 Task: Create a sub task Gather and Analyse Requirements for the task  Improve code commenting for better readability in the project TranceTech , assign it to team member softage.9@softage.net and update the status of the sub task to  At Risk , set the priority of the sub task to Medium.
Action: Mouse moved to (74, 443)
Screenshot: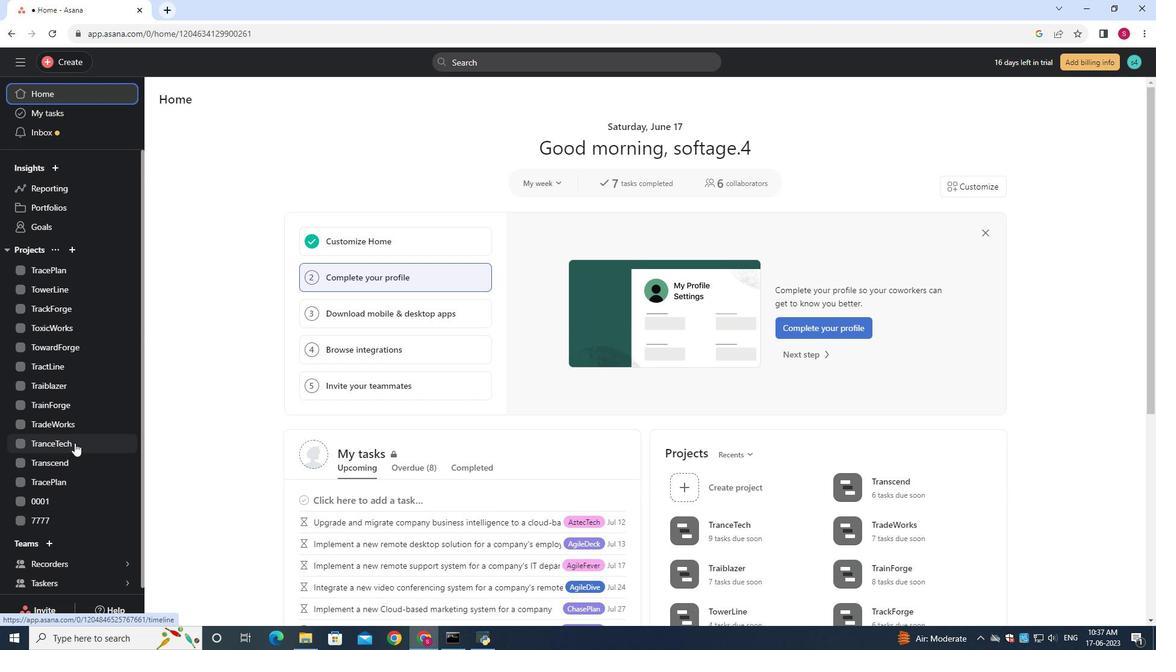 
Action: Mouse pressed left at (74, 443)
Screenshot: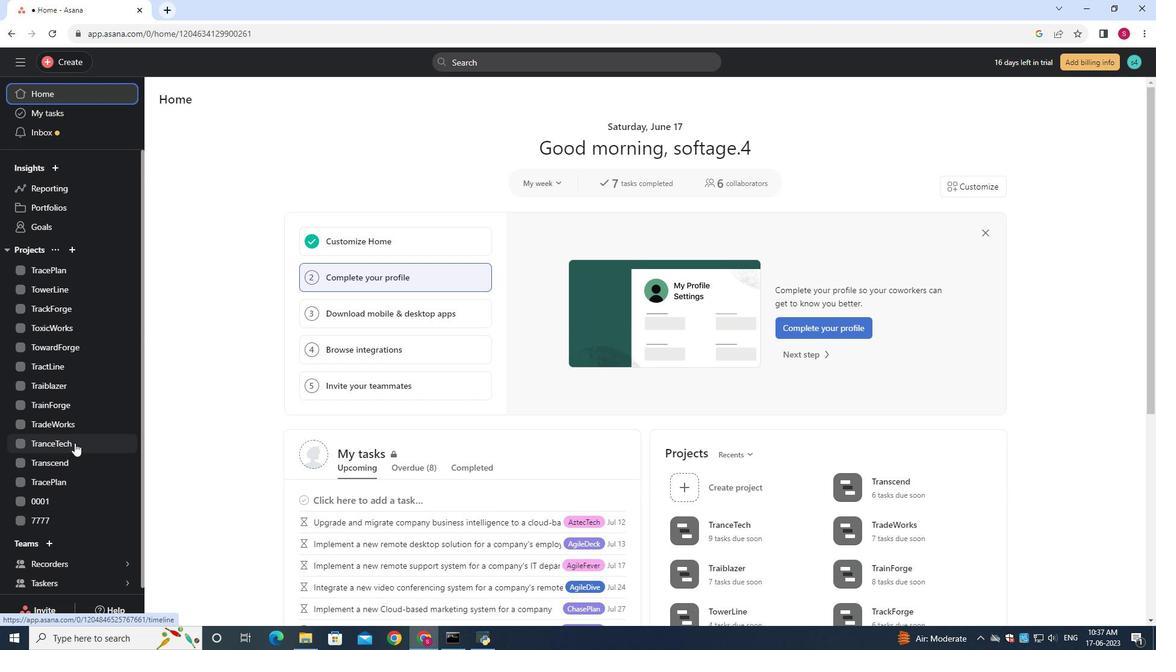 
Action: Mouse moved to (481, 287)
Screenshot: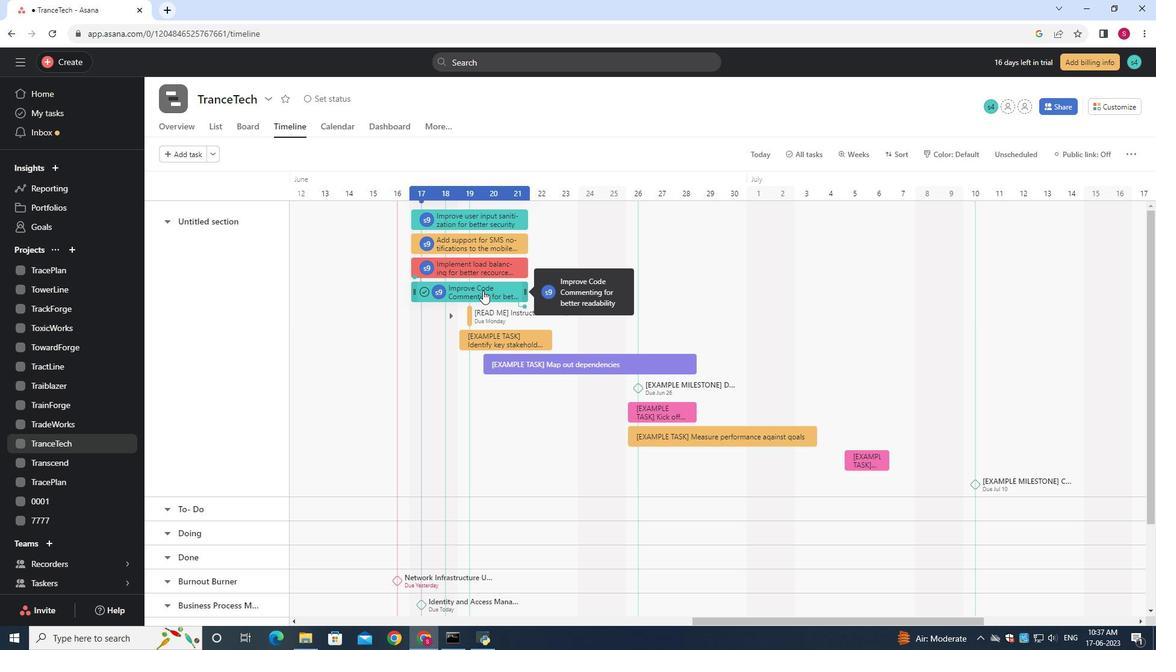 
Action: Mouse pressed left at (481, 287)
Screenshot: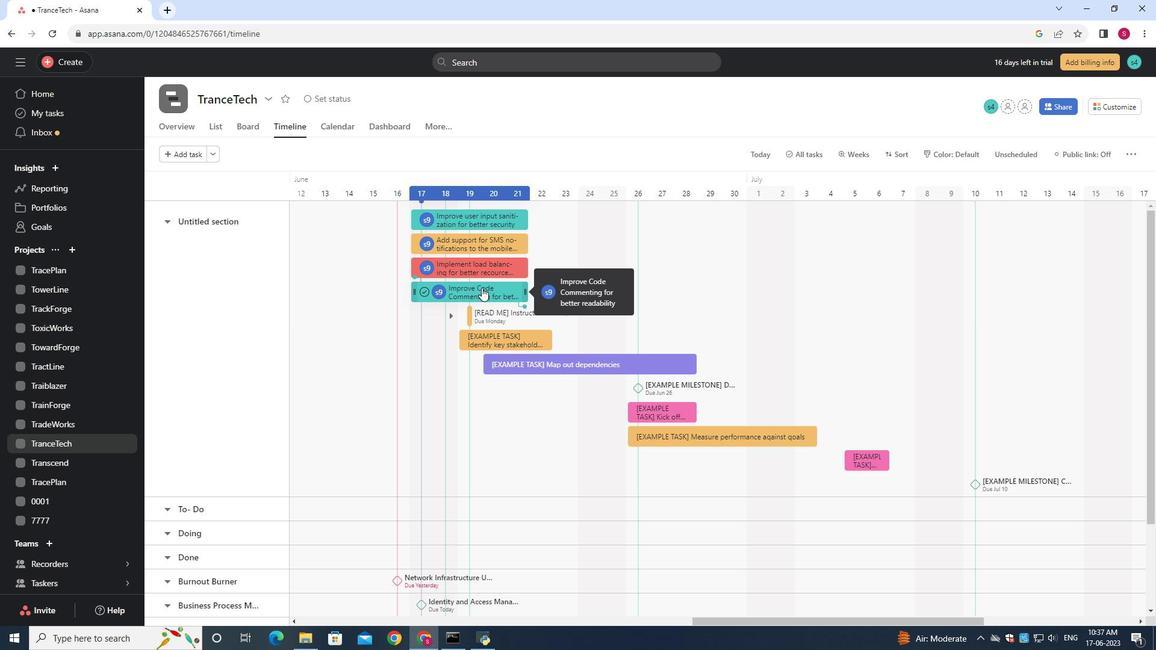 
Action: Mouse moved to (893, 391)
Screenshot: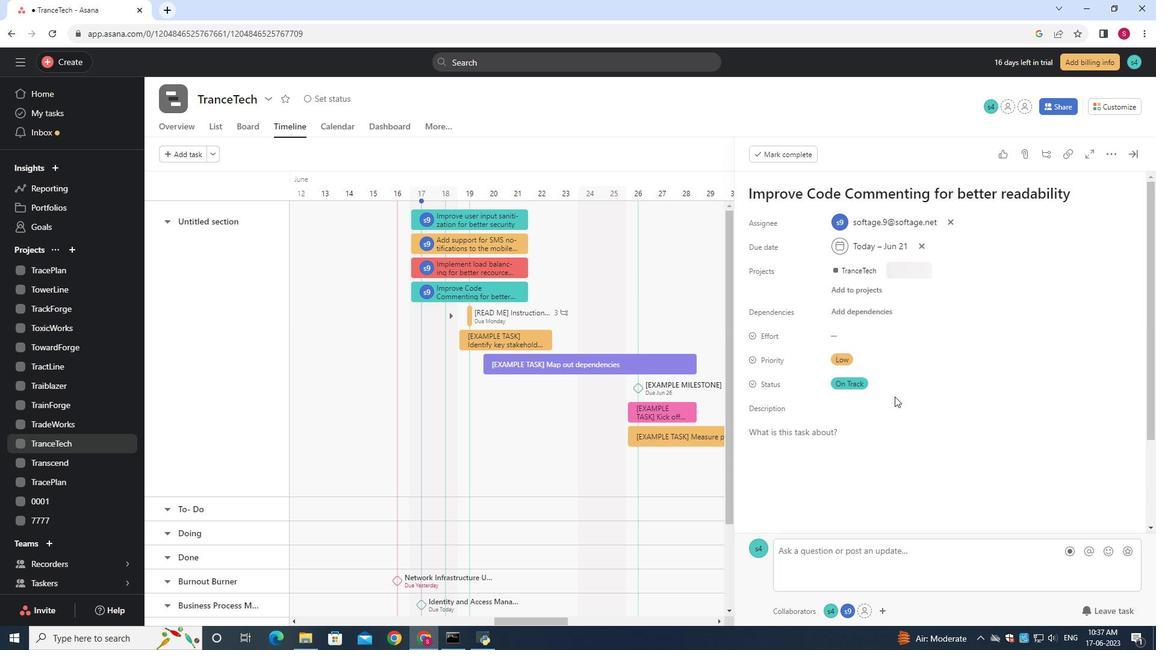
Action: Mouse scrolled (893, 390) with delta (0, 0)
Screenshot: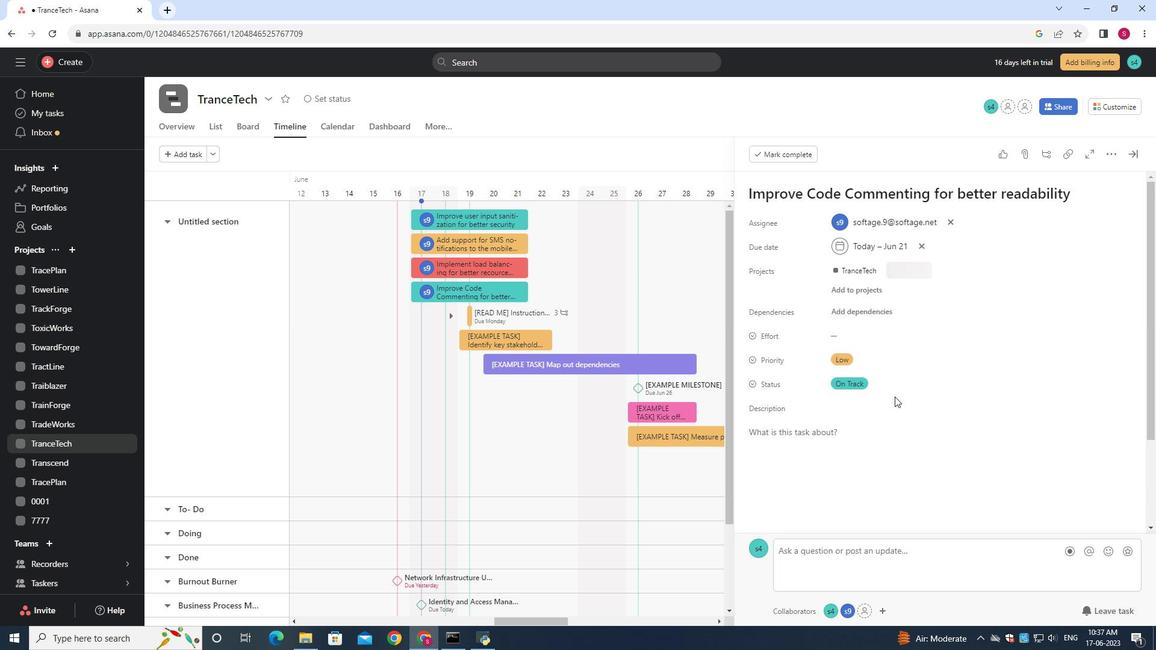 
Action: Mouse scrolled (893, 390) with delta (0, 0)
Screenshot: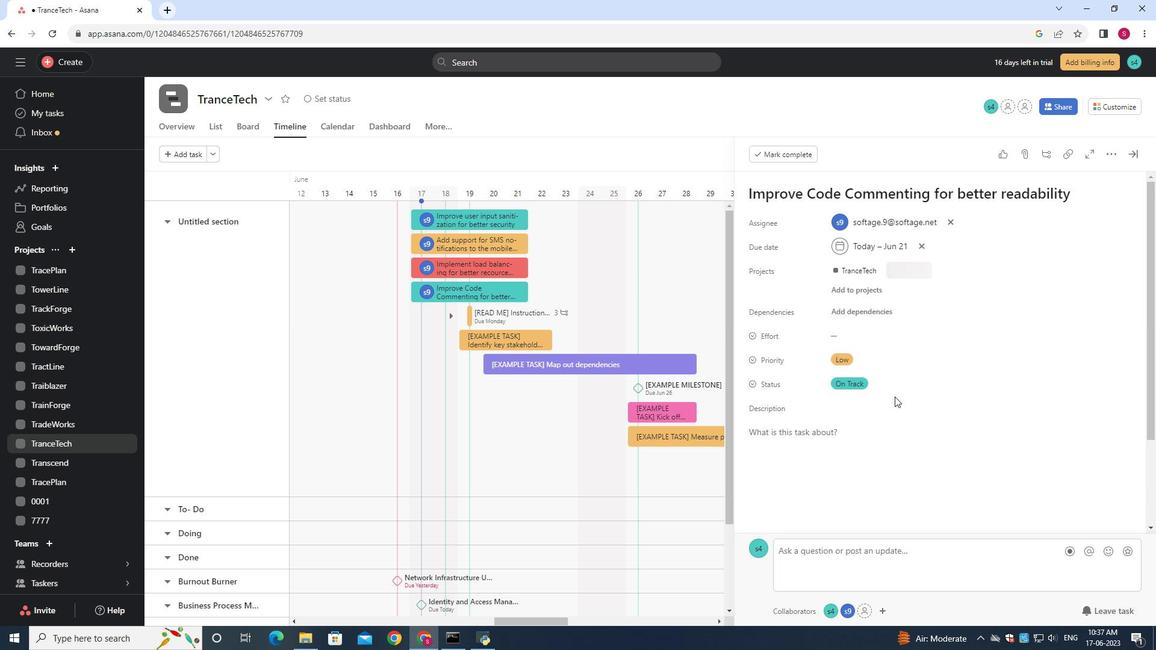 
Action: Mouse scrolled (893, 390) with delta (0, -1)
Screenshot: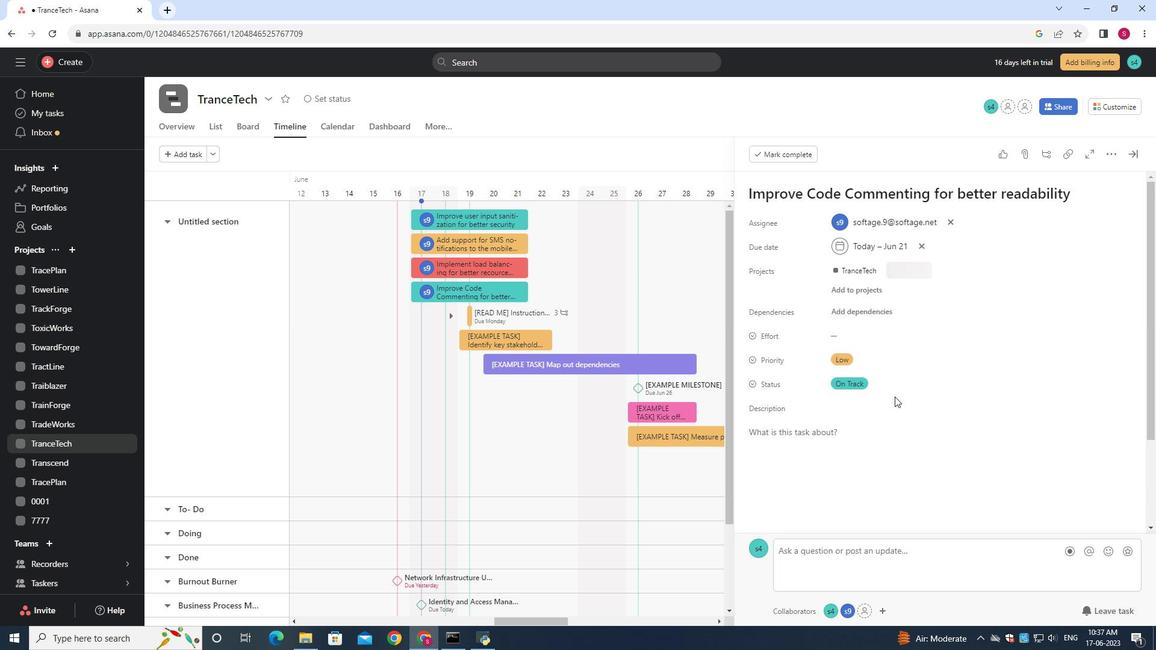 
Action: Mouse moved to (892, 390)
Screenshot: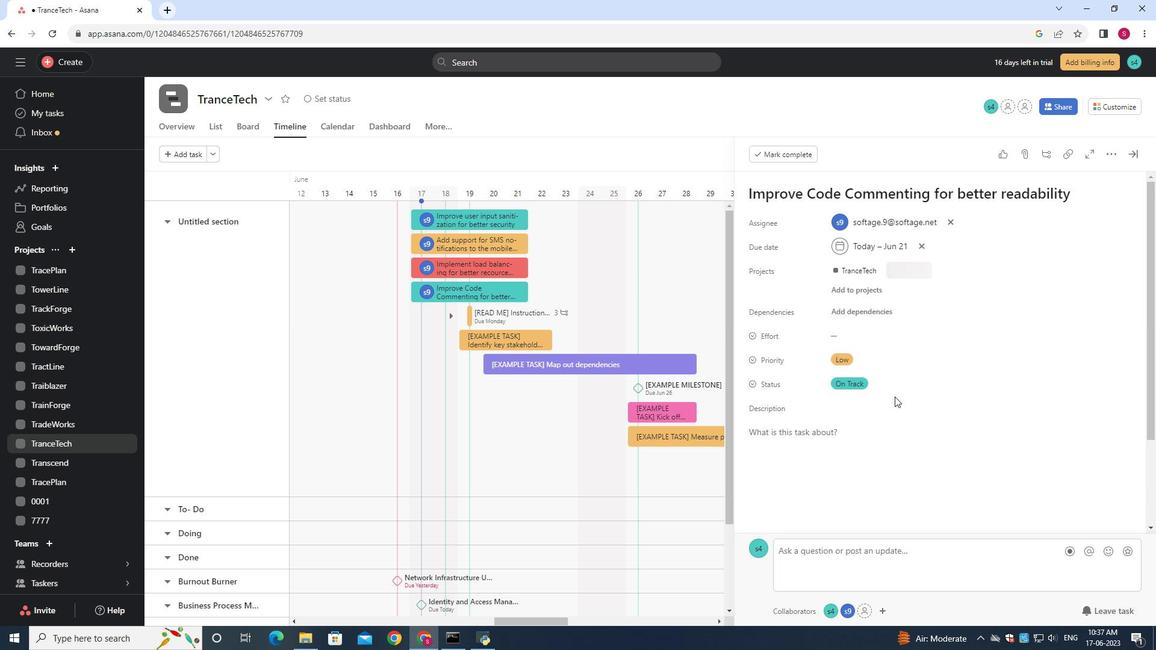 
Action: Mouse scrolled (892, 390) with delta (0, 0)
Screenshot: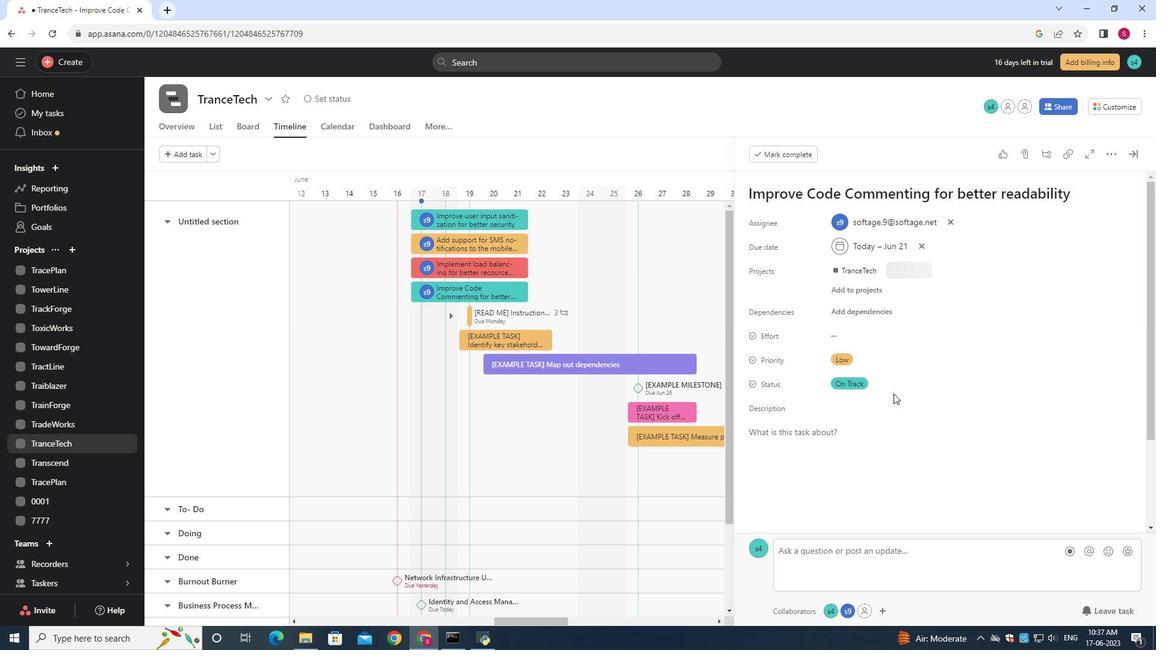
Action: Mouse moved to (885, 381)
Screenshot: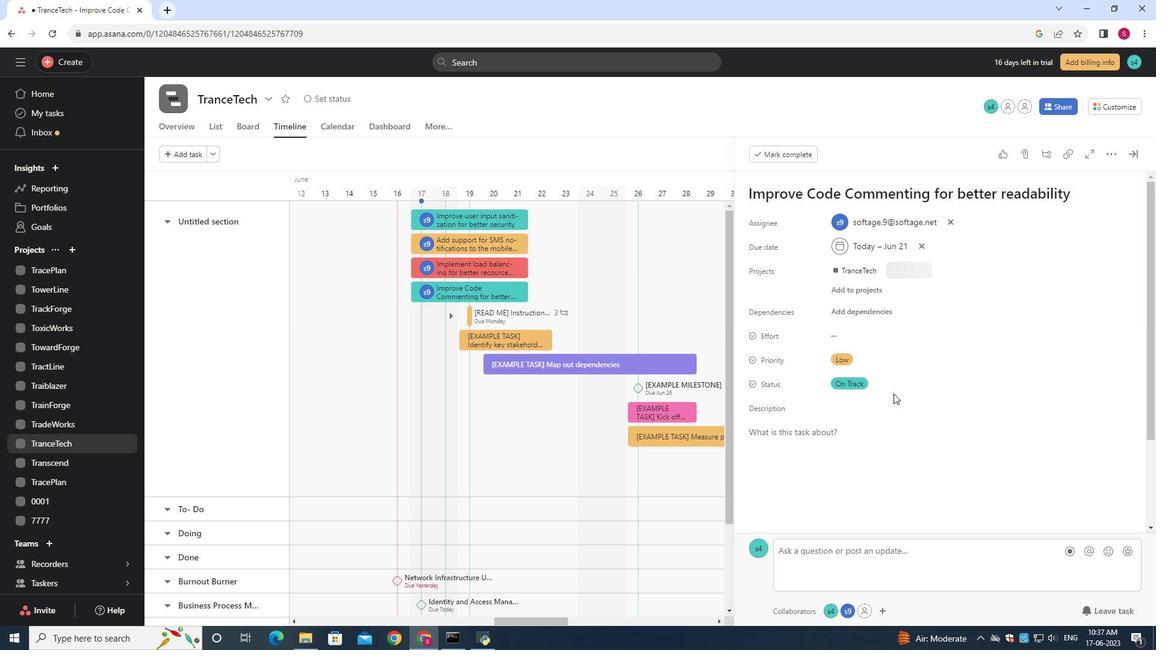 
Action: Mouse scrolled (888, 383) with delta (0, -1)
Screenshot: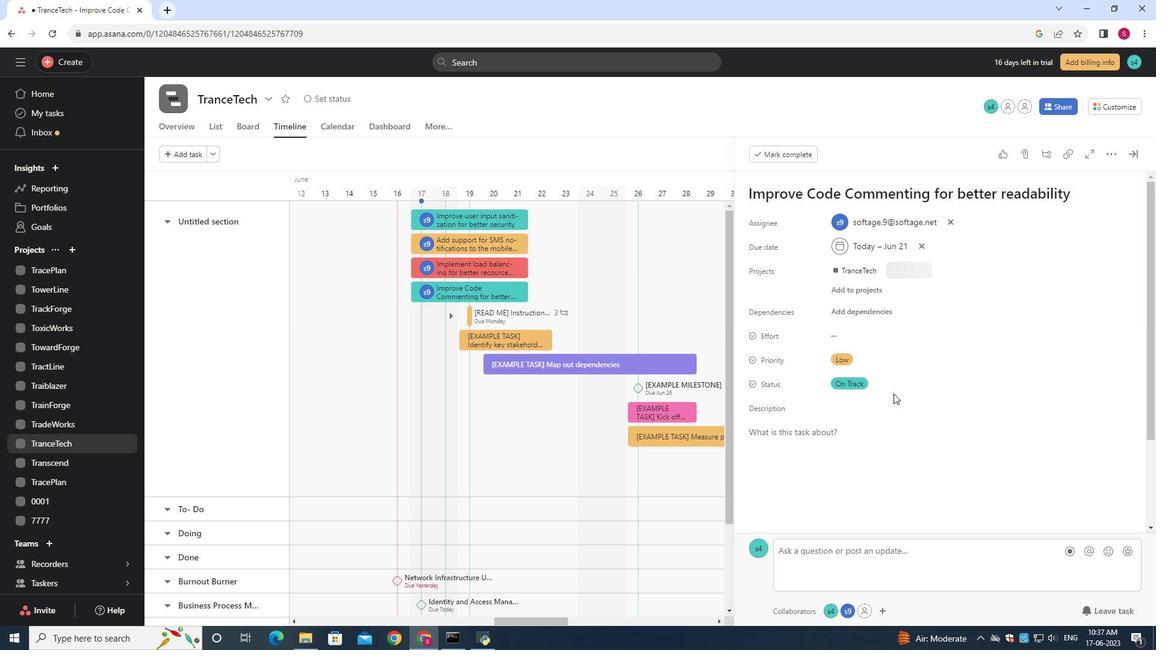 
Action: Mouse moved to (883, 380)
Screenshot: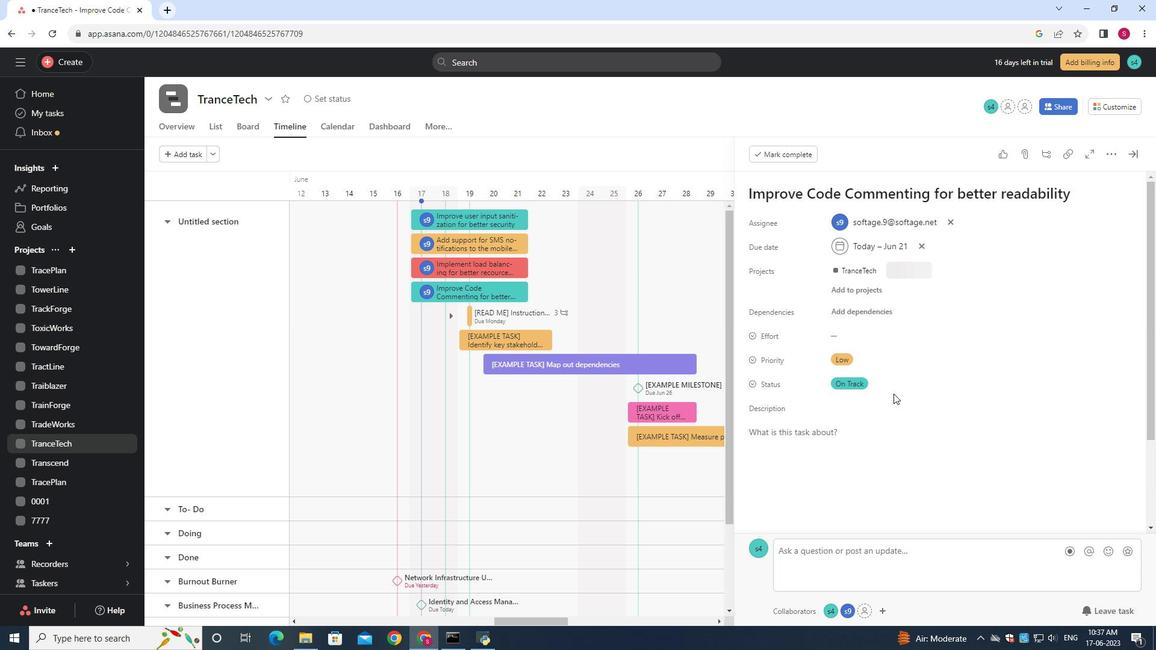 
Action: Mouse scrolled (885, 380) with delta (0, 0)
Screenshot: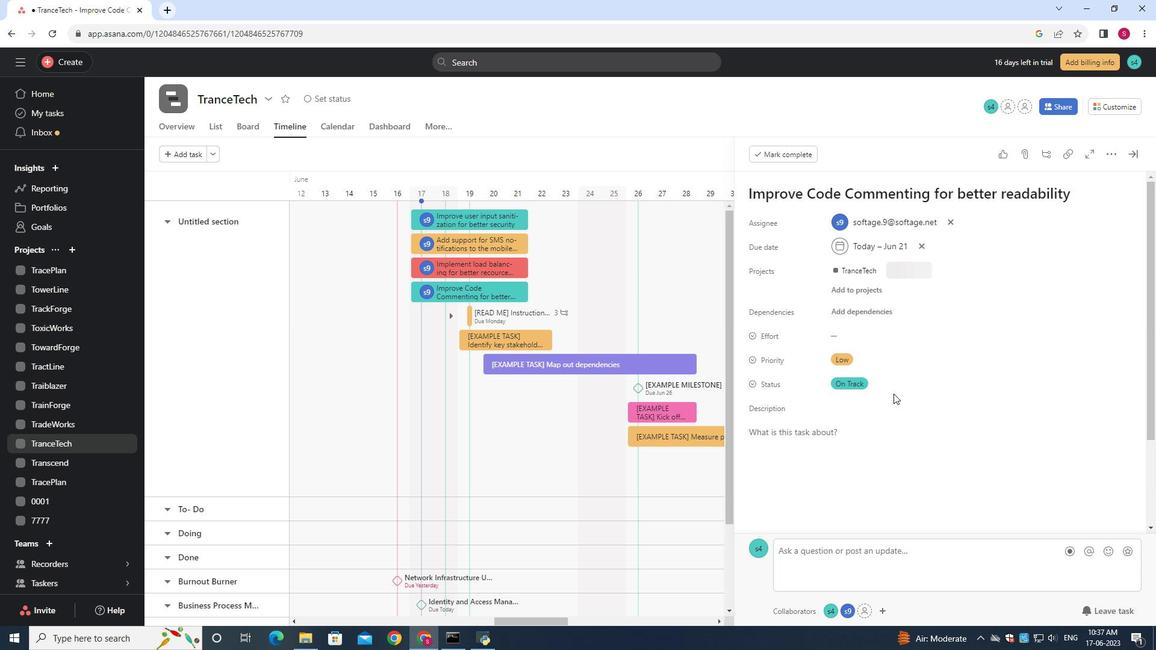 
Action: Mouse moved to (882, 380)
Screenshot: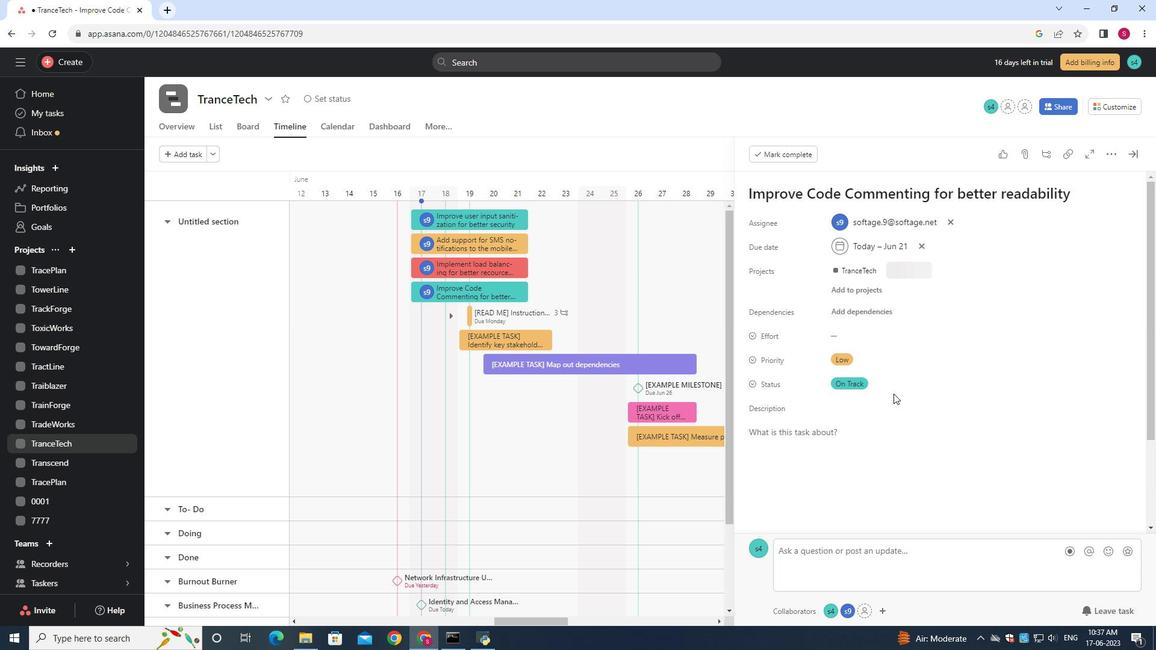 
Action: Mouse scrolled (883, 379) with delta (0, 0)
Screenshot: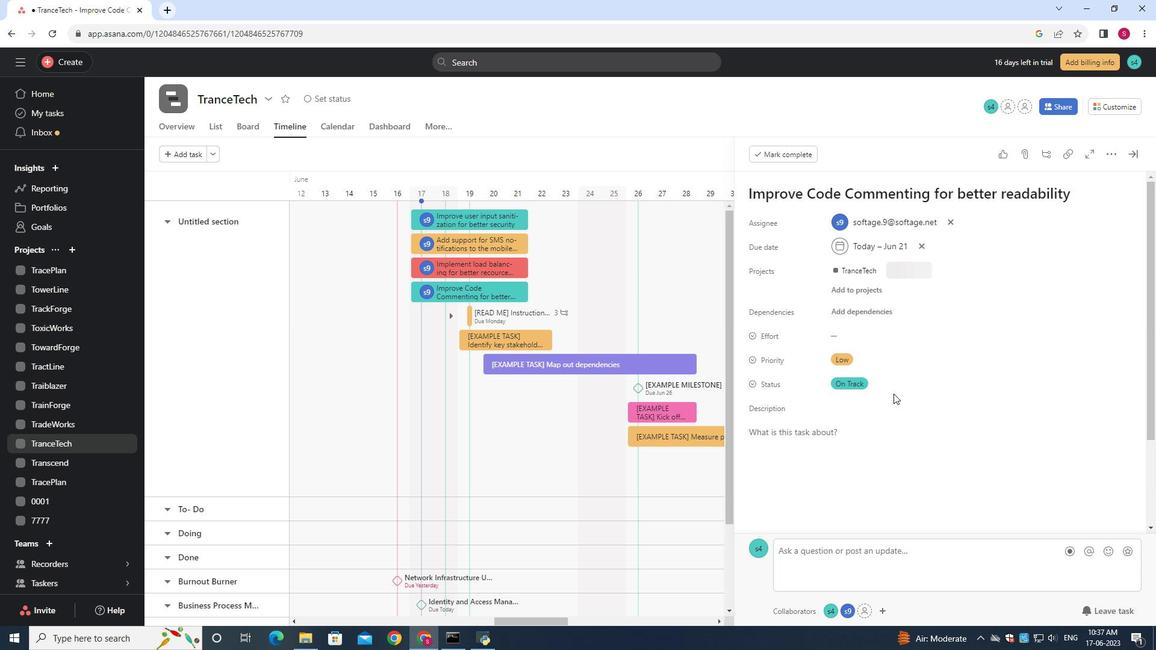 
Action: Mouse moved to (769, 439)
Screenshot: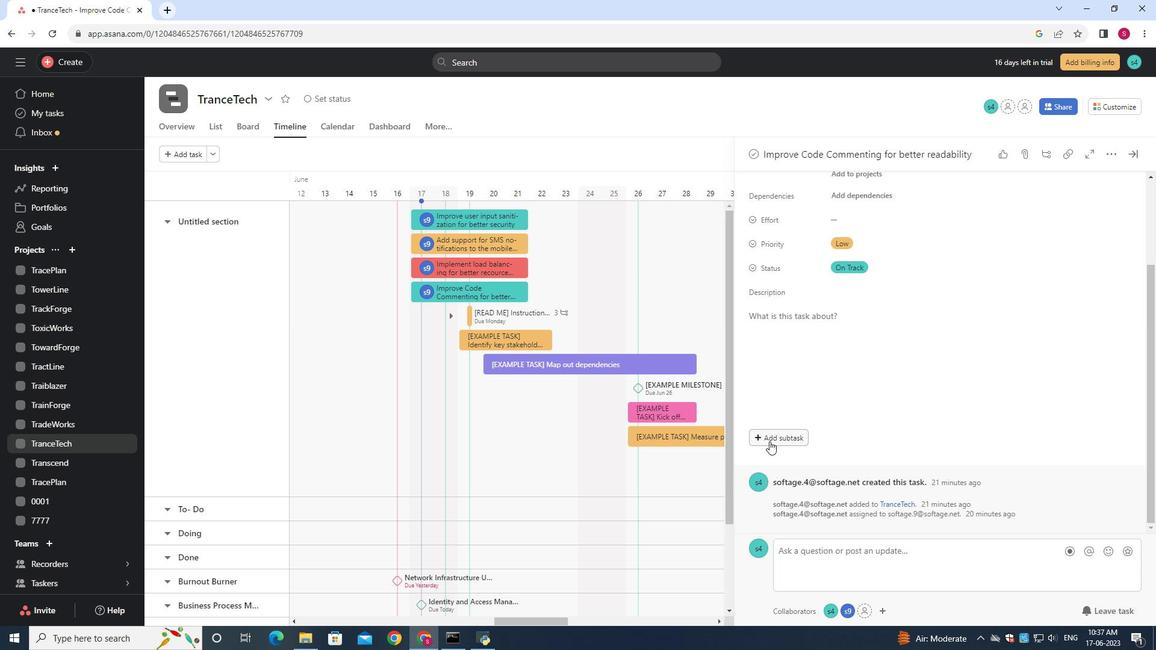 
Action: Mouse pressed left at (769, 439)
Screenshot: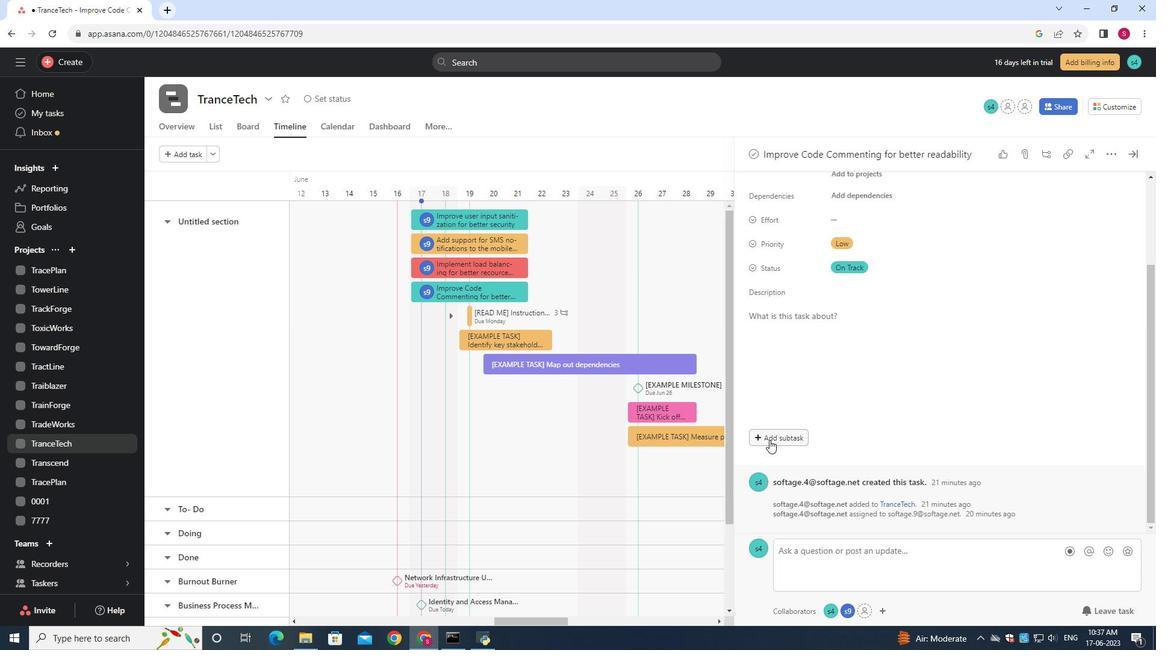 
Action: Mouse moved to (769, 439)
Screenshot: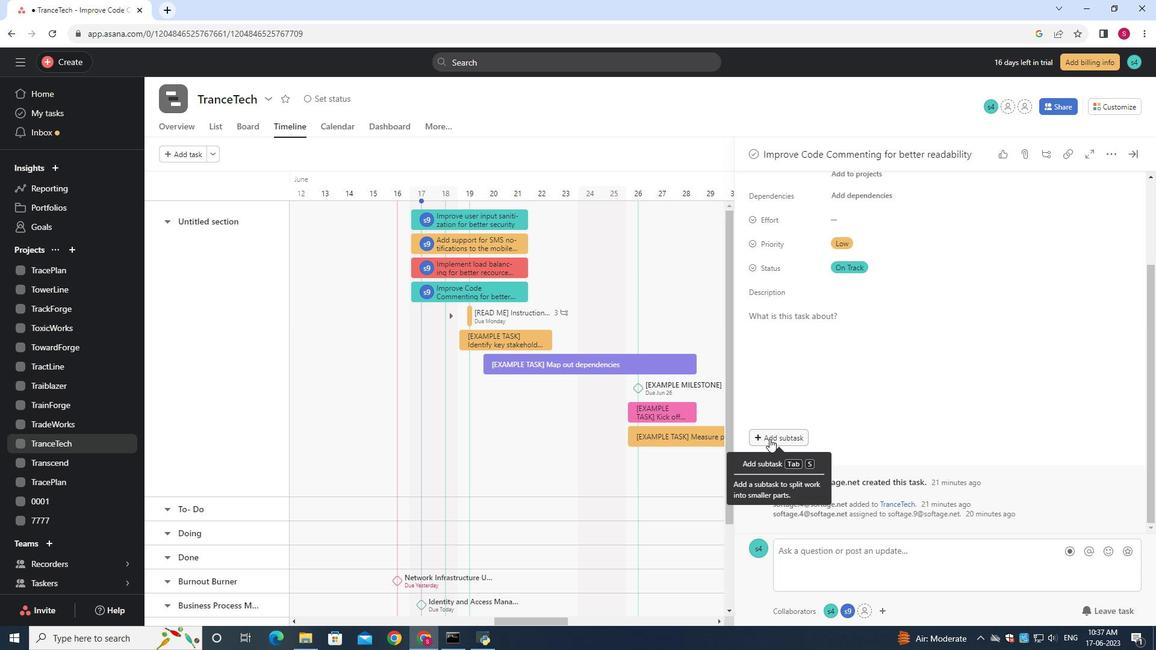 
Action: Key pressed <Key.shift><Key.shift><Key.shift><Key.shift><Key.shift><Key.shift><Key.shift><Key.shift><Key.shift>Gather<Key.space>and<Key.space><Key.shift>Analyse<Key.space><Key.shift>Requirements
Screenshot: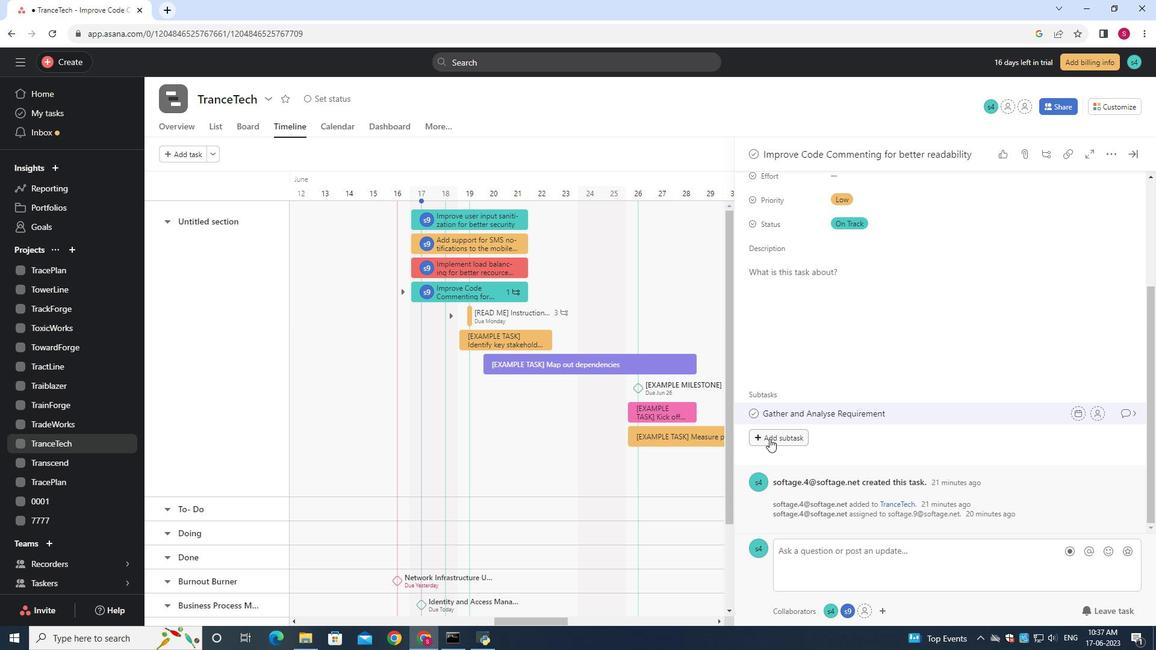 
Action: Mouse moved to (1094, 412)
Screenshot: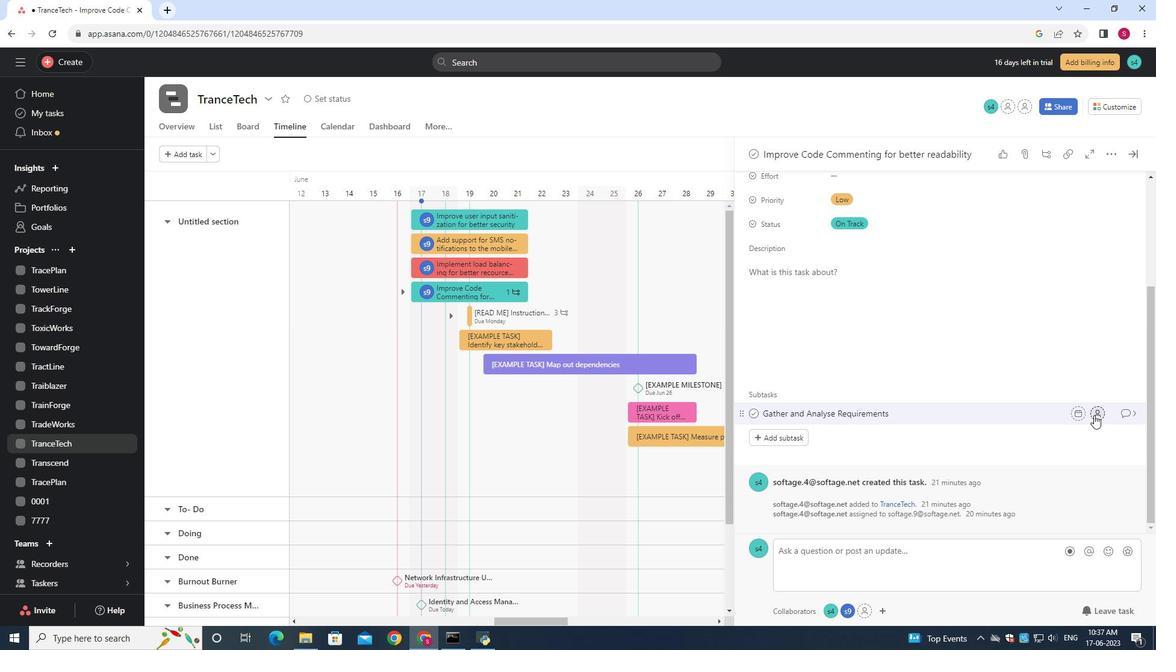 
Action: Mouse pressed left at (1094, 412)
Screenshot: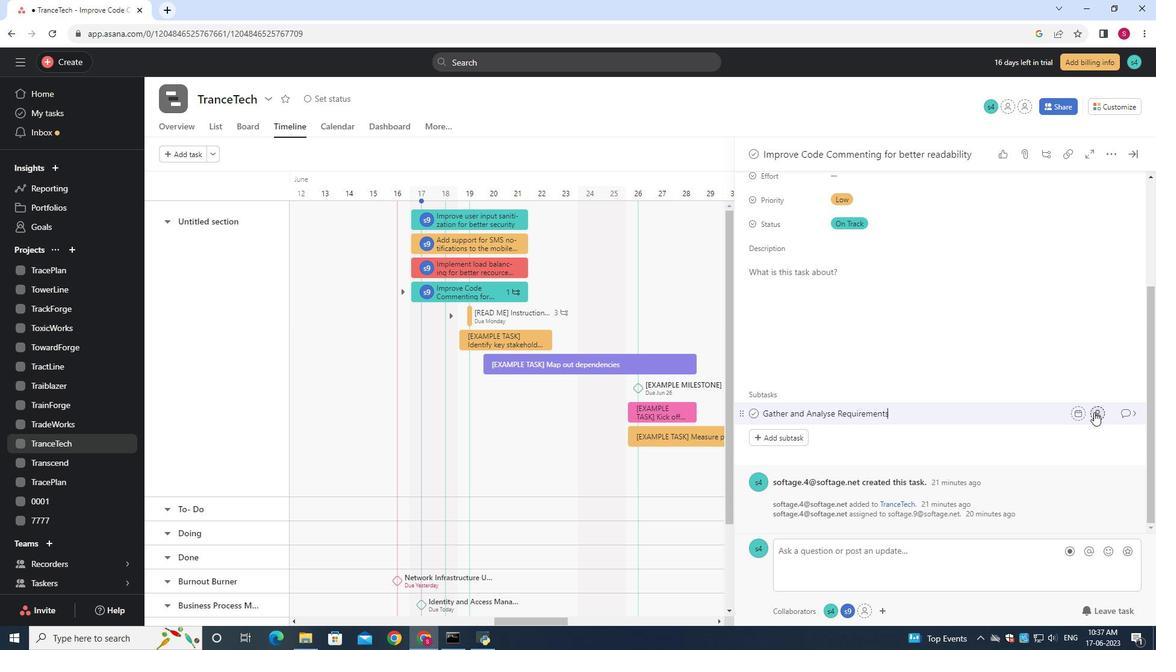 
Action: Mouse moved to (1094, 412)
Screenshot: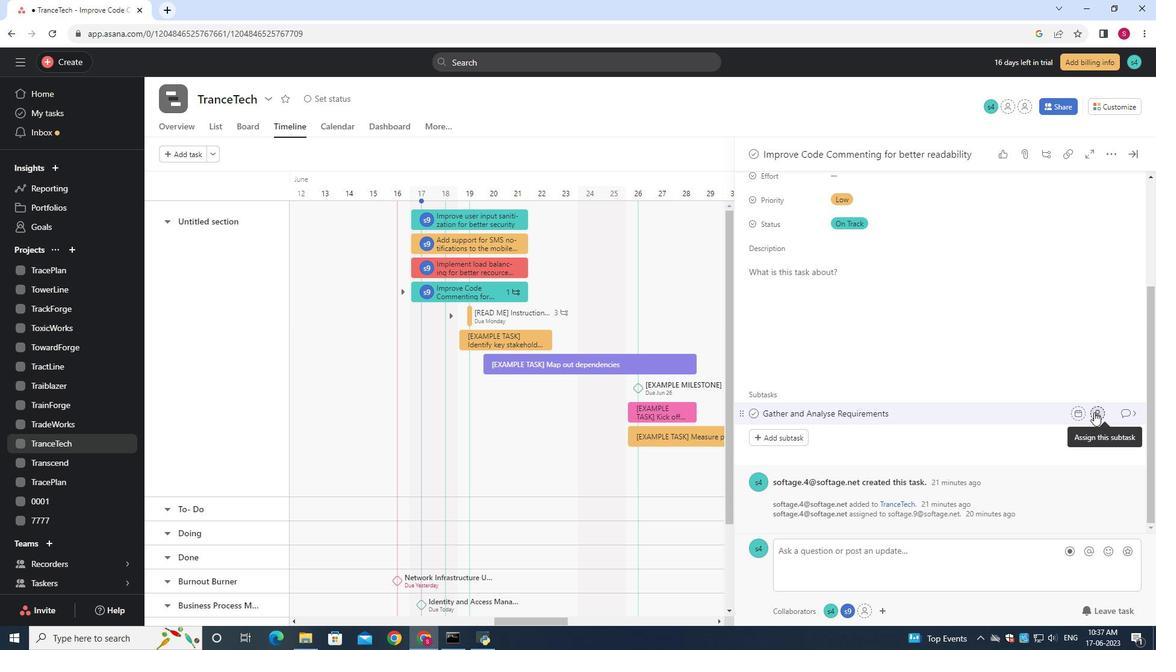 
Action: Key pressed softage.9<Key.shift>@softage.net
Screenshot: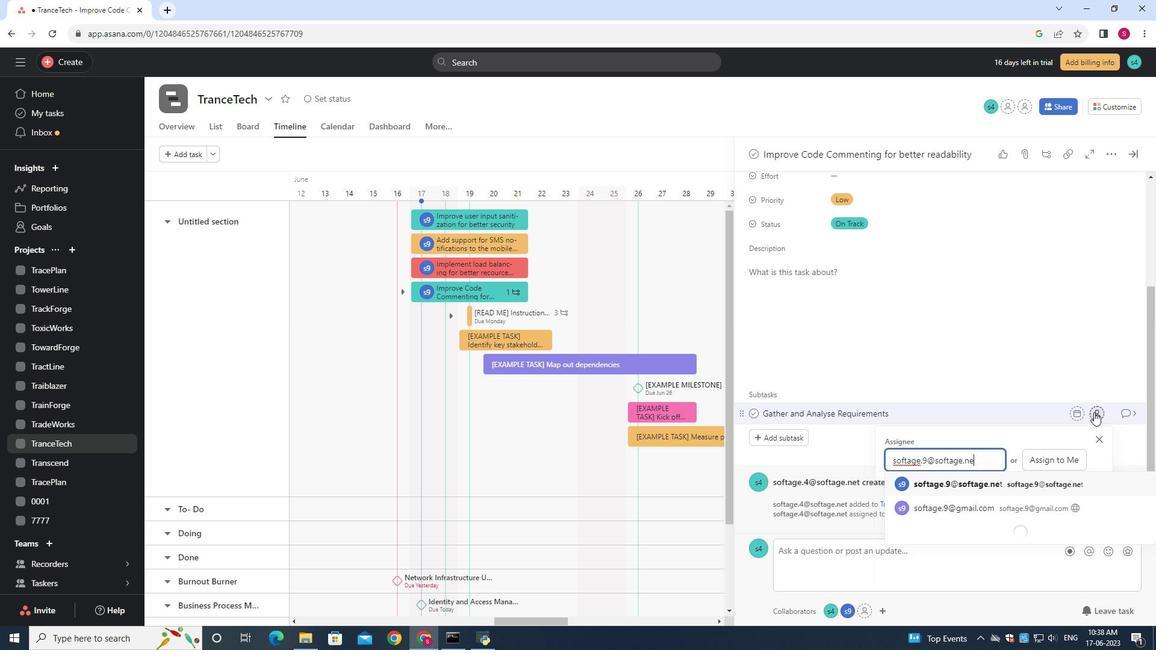 
Action: Mouse moved to (952, 481)
Screenshot: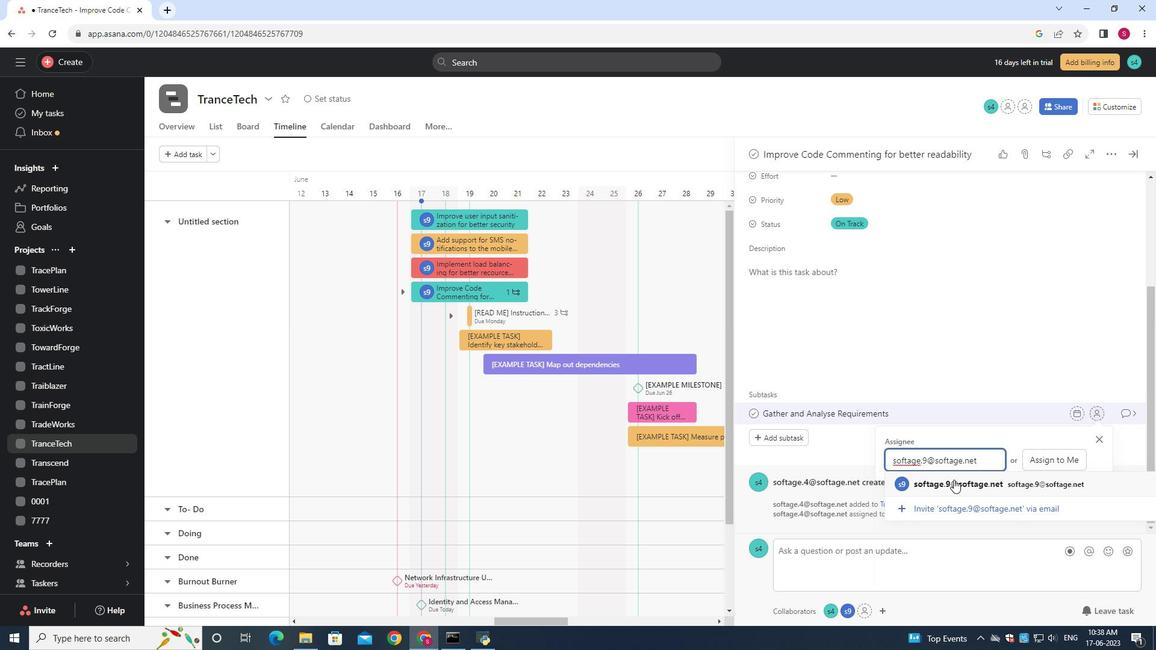 
Action: Mouse pressed left at (952, 481)
Screenshot: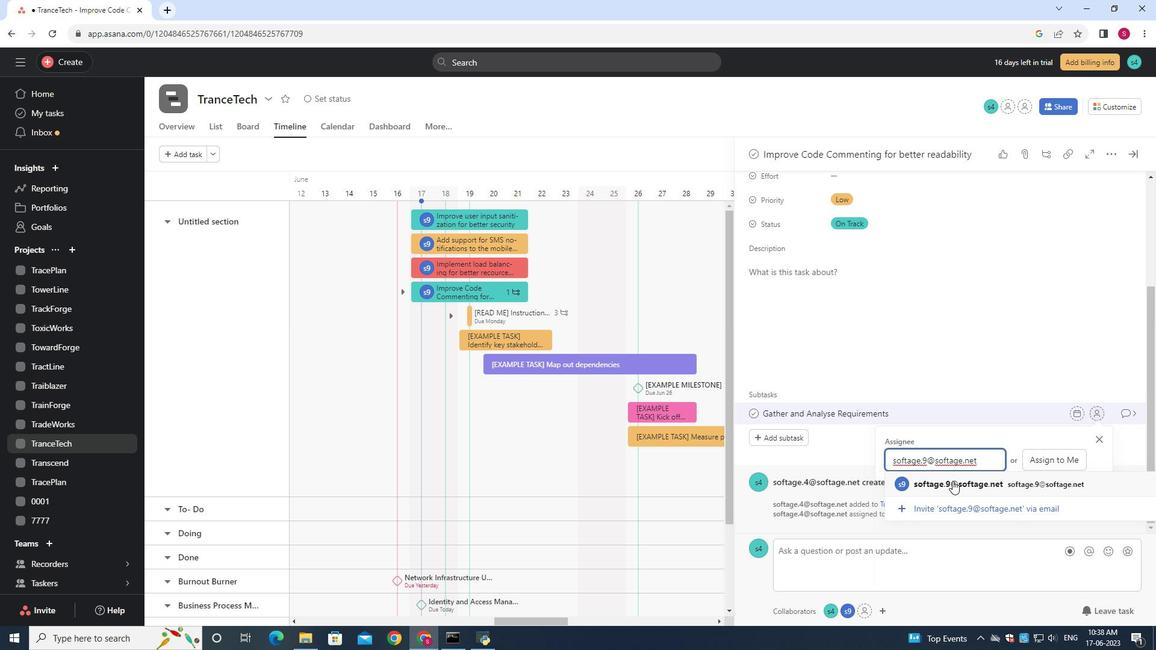 
Action: Mouse moved to (1130, 412)
Screenshot: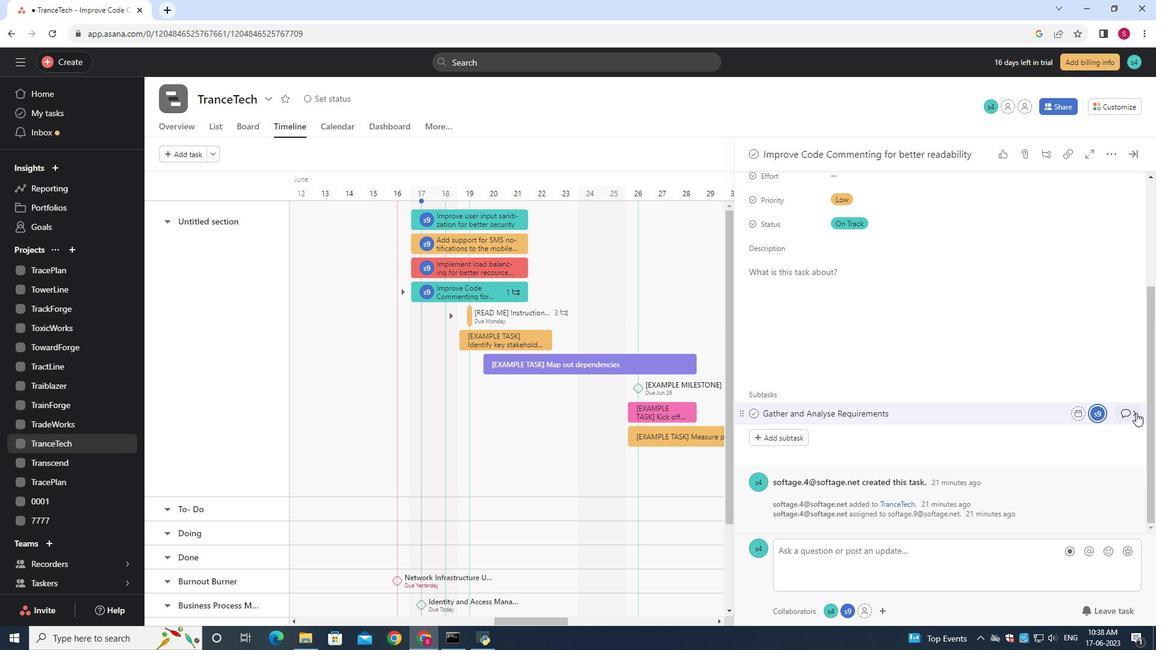 
Action: Mouse pressed left at (1130, 412)
Screenshot: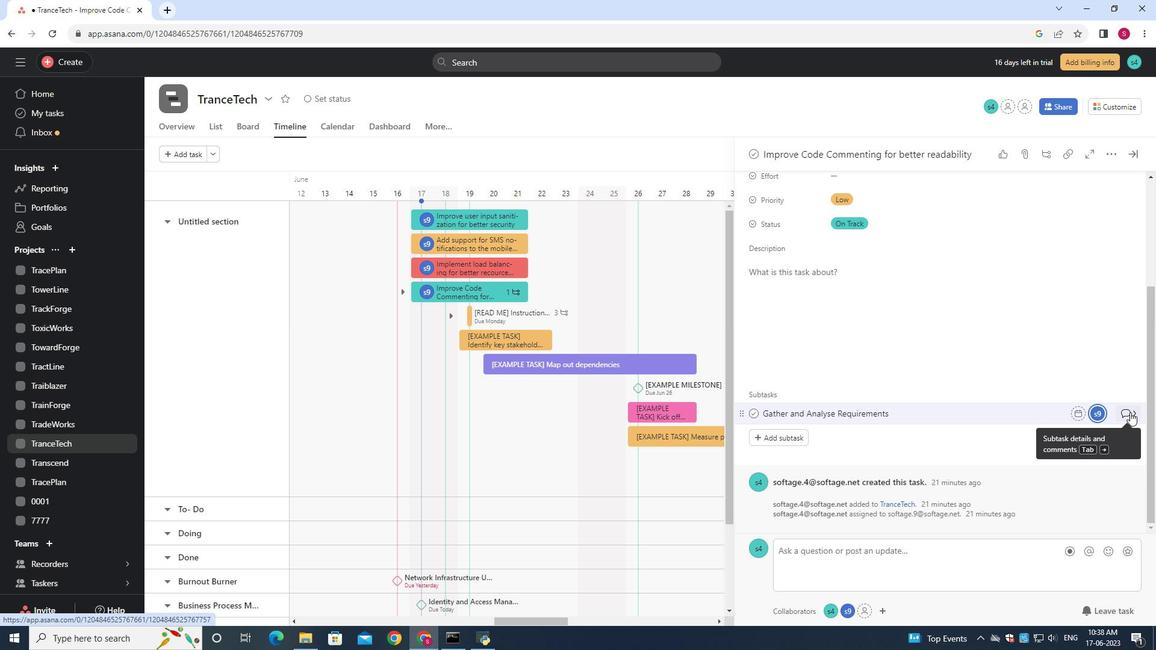 
Action: Mouse moved to (797, 328)
Screenshot: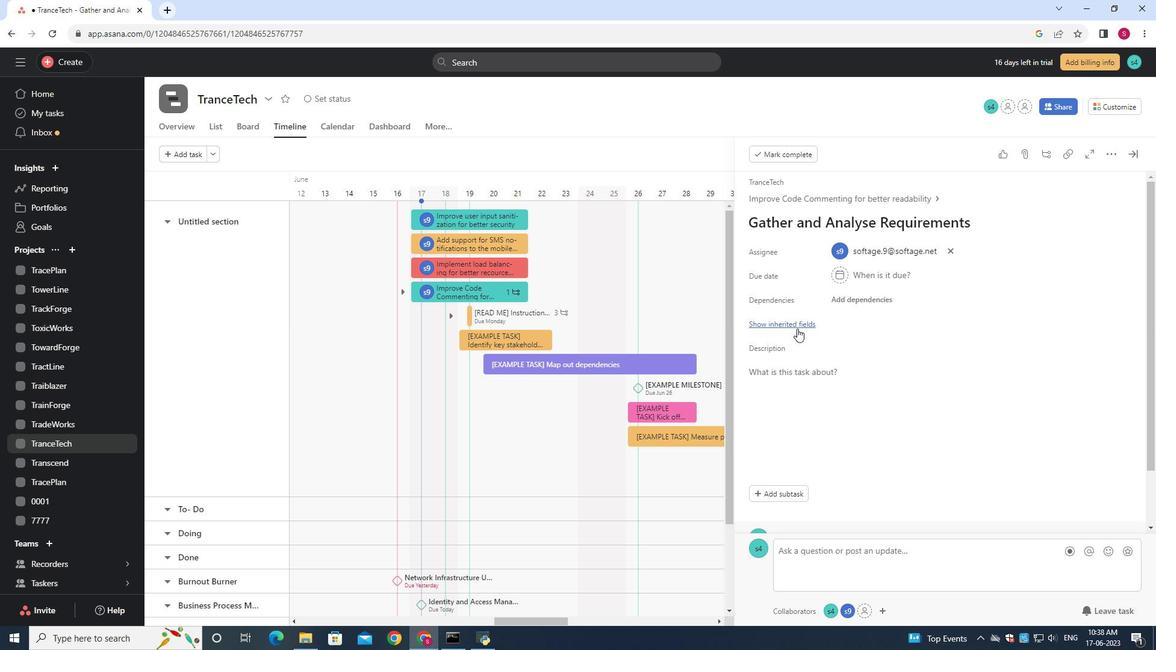 
Action: Mouse pressed left at (797, 328)
Screenshot: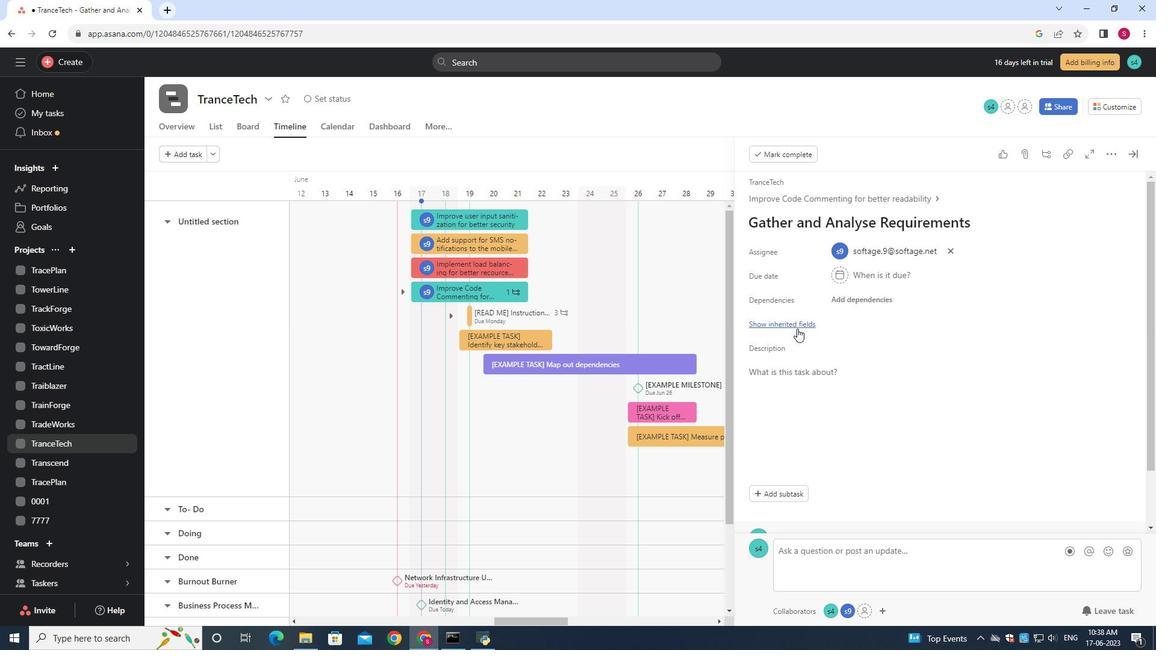 
Action: Mouse moved to (832, 397)
Screenshot: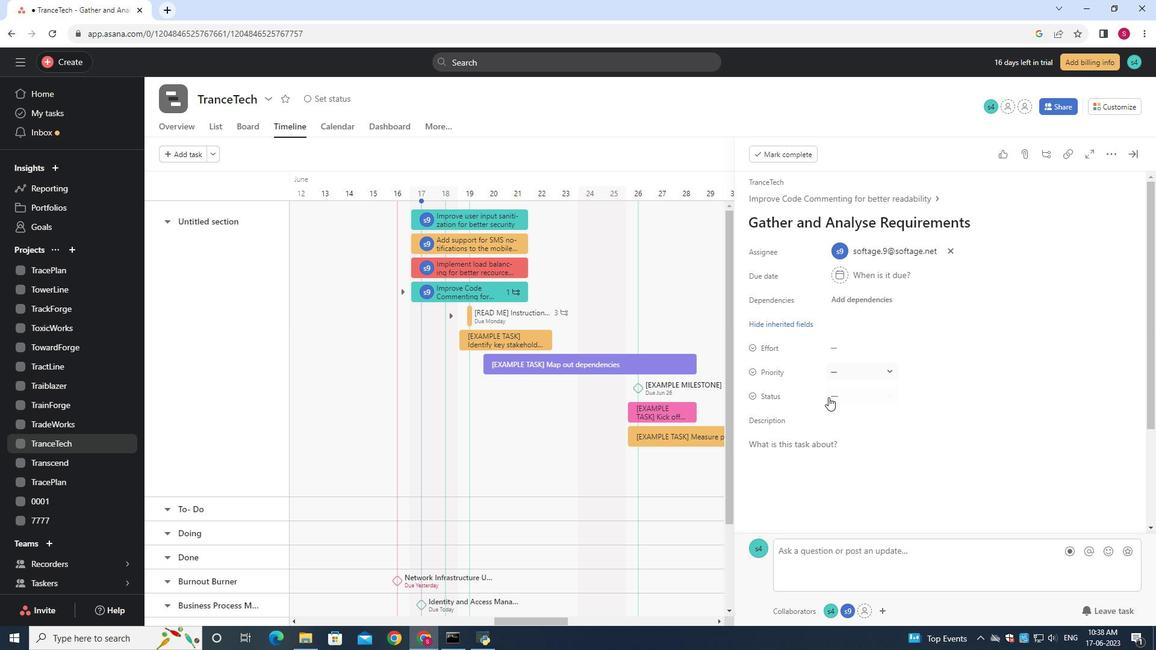 
Action: Mouse pressed left at (832, 397)
Screenshot: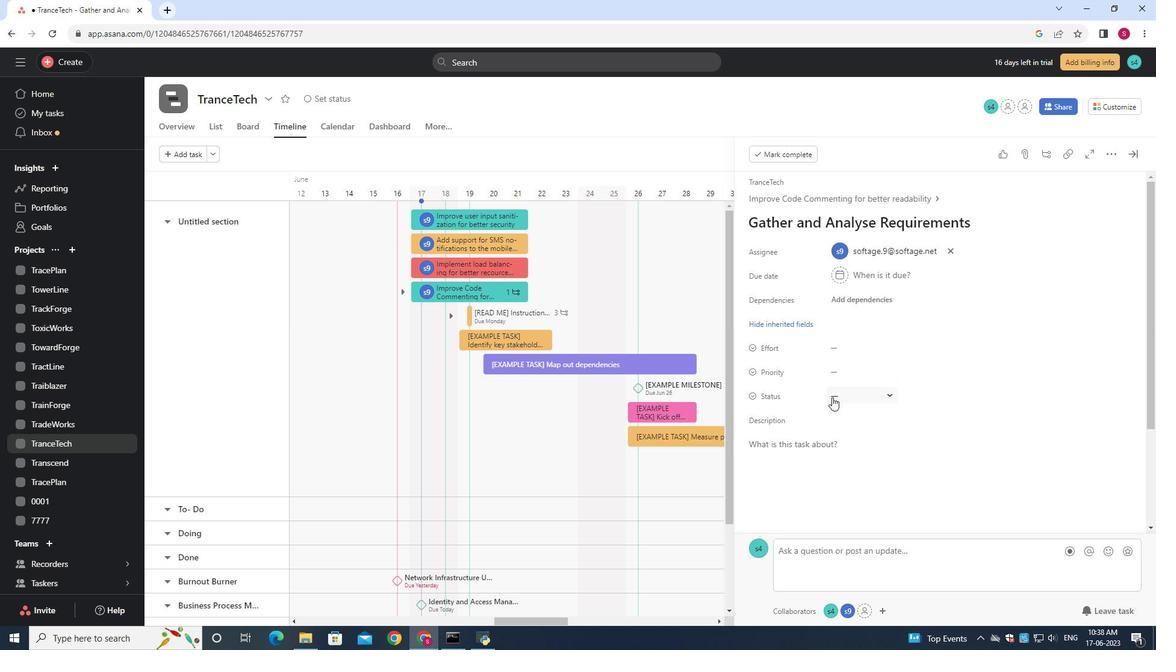 
Action: Mouse moved to (872, 463)
Screenshot: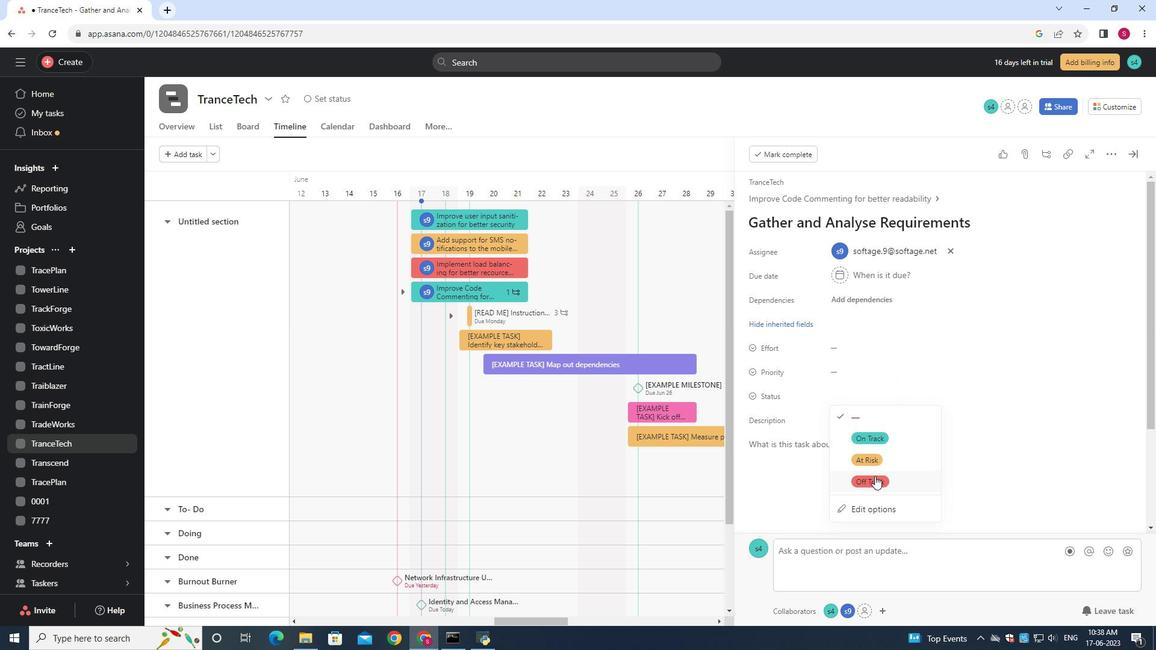 
Action: Mouse pressed left at (872, 463)
Screenshot: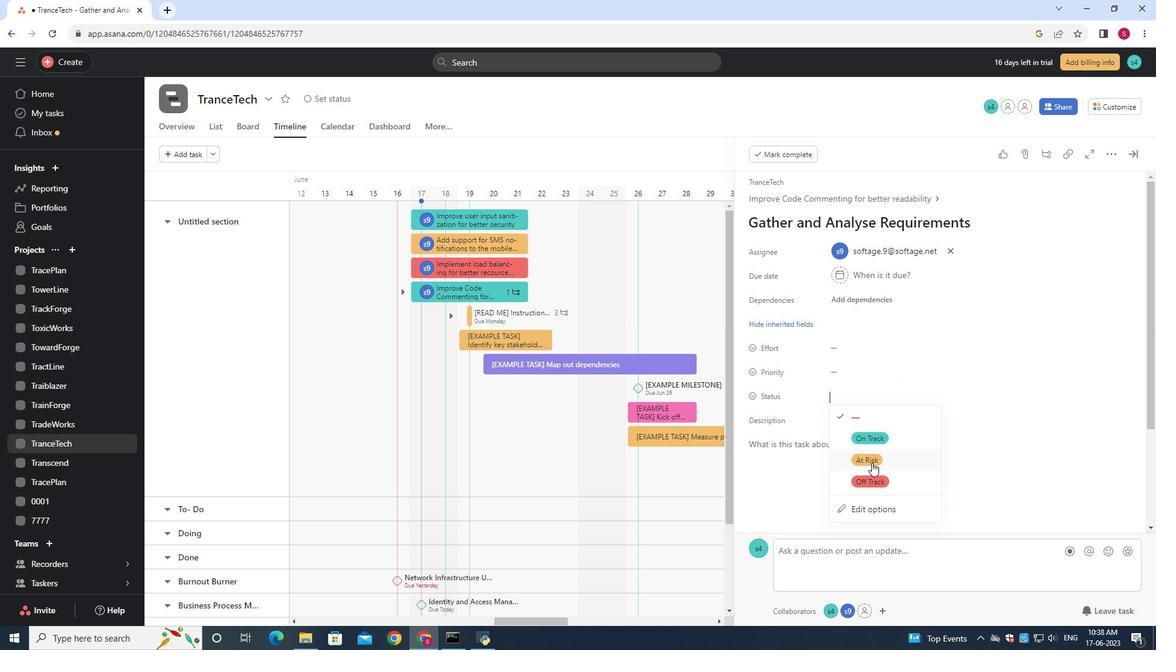 
Action: Mouse moved to (843, 369)
Screenshot: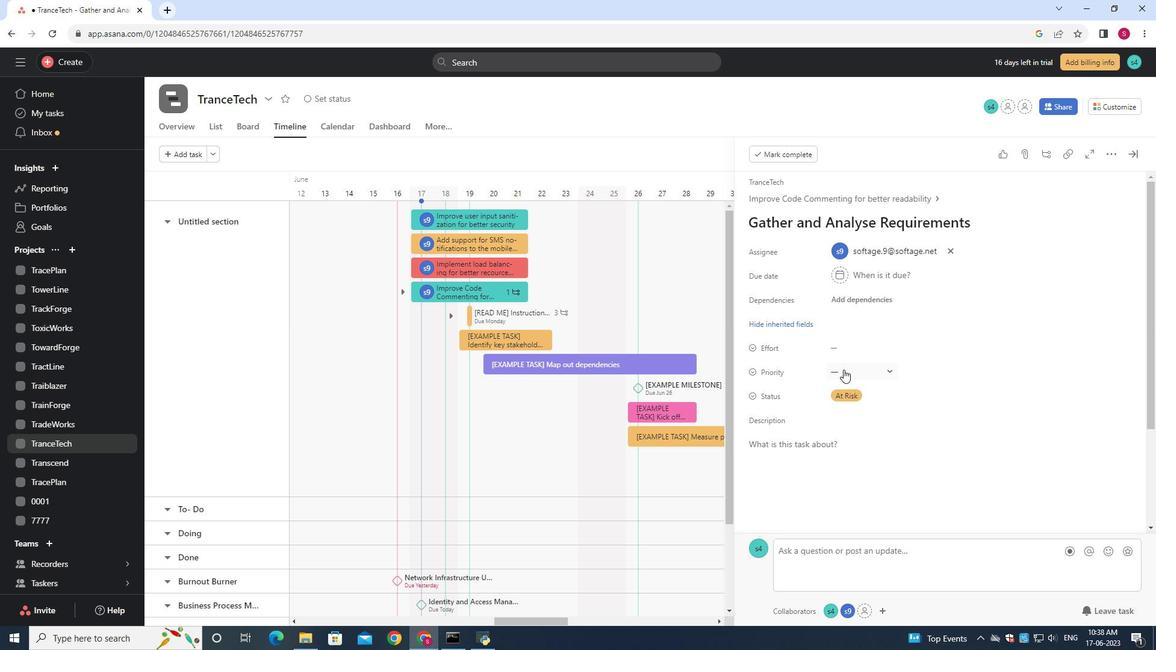
Action: Mouse pressed left at (843, 369)
Screenshot: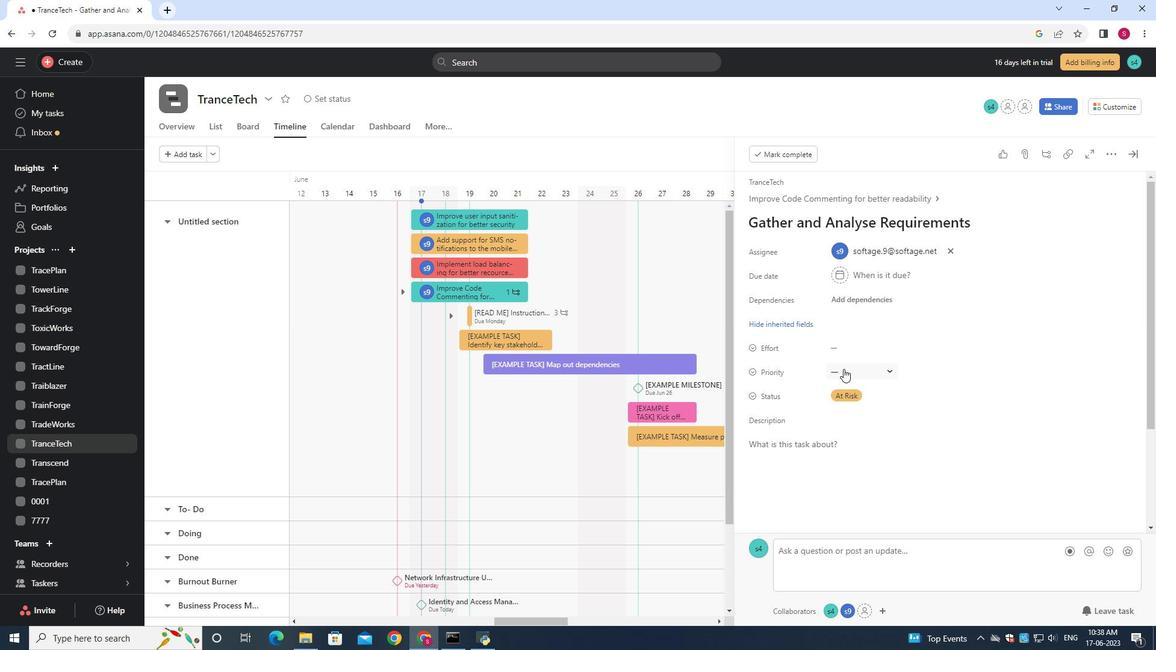 
Action: Mouse moved to (870, 430)
Screenshot: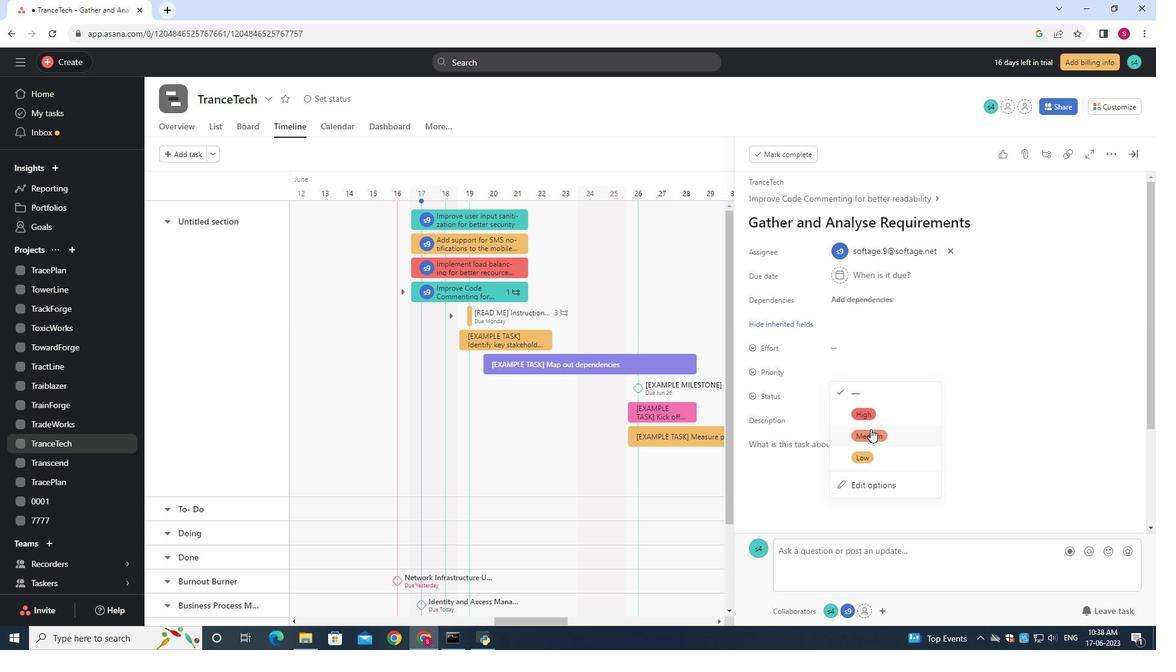 
Action: Mouse pressed left at (870, 430)
Screenshot: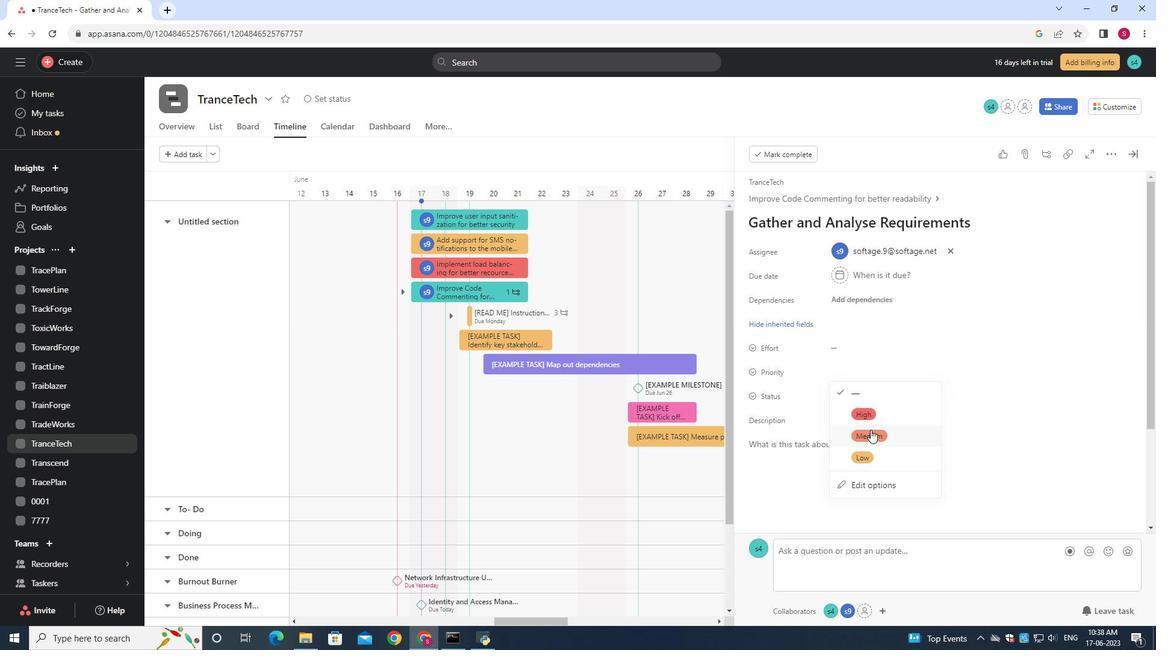 
Action: Mouse moved to (867, 378)
Screenshot: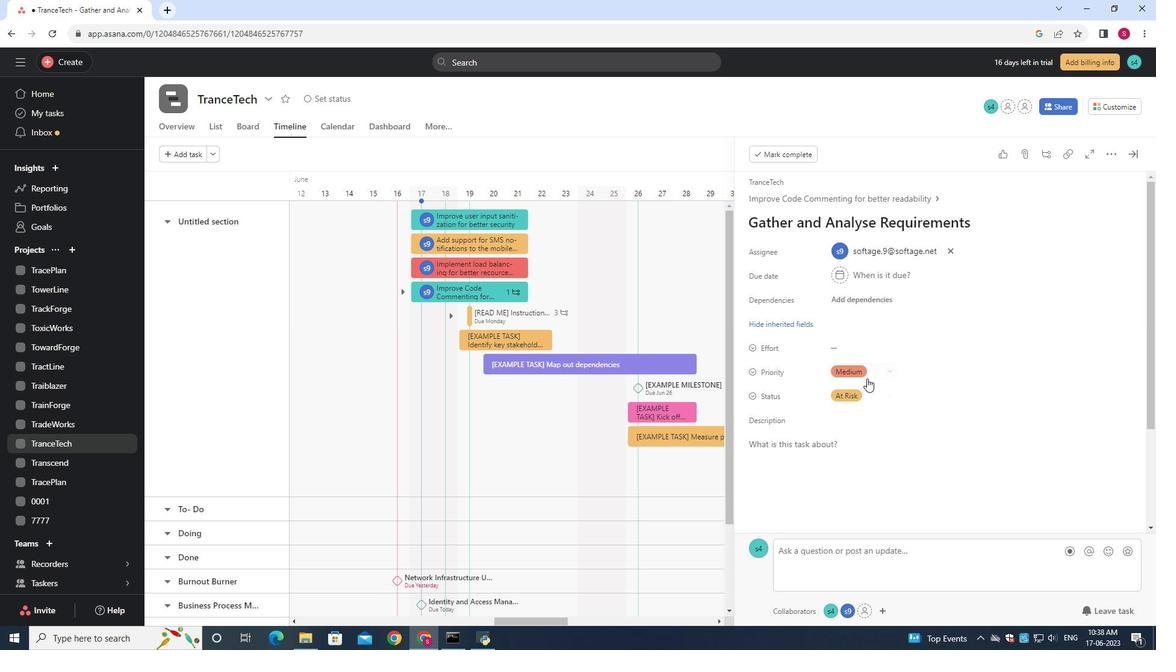 
